 Task: Fork a repository to create a copy under your account.
Action: Mouse moved to (679, 52)
Screenshot: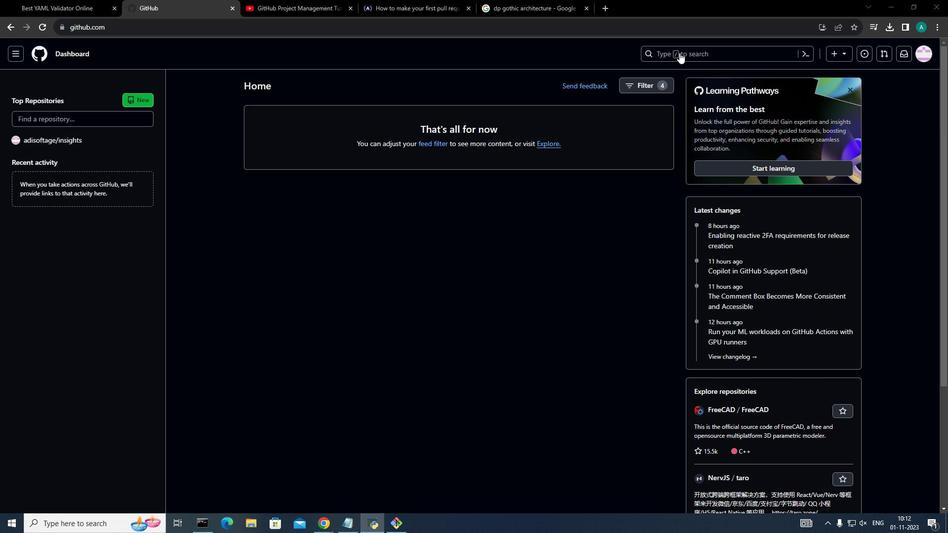 
Action: Mouse pressed left at (679, 52)
Screenshot: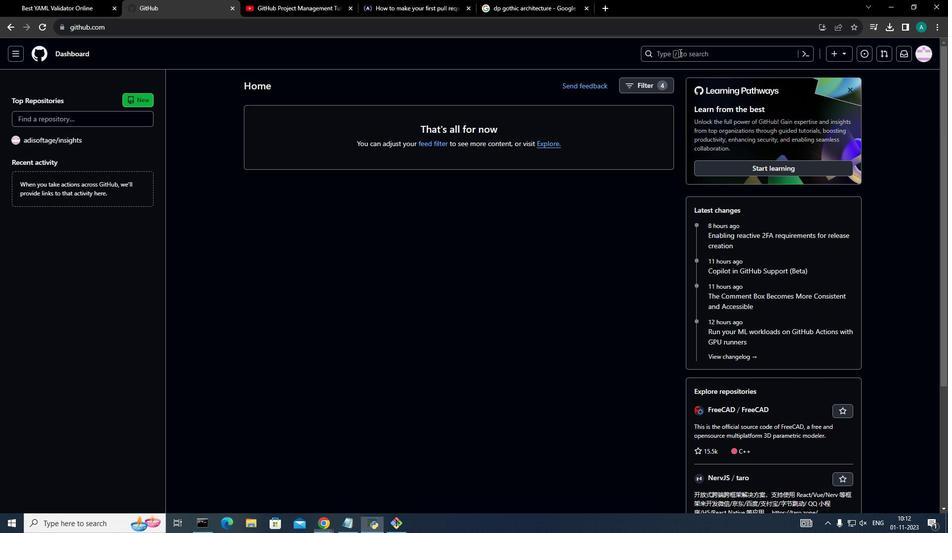 
Action: Mouse moved to (482, 72)
Screenshot: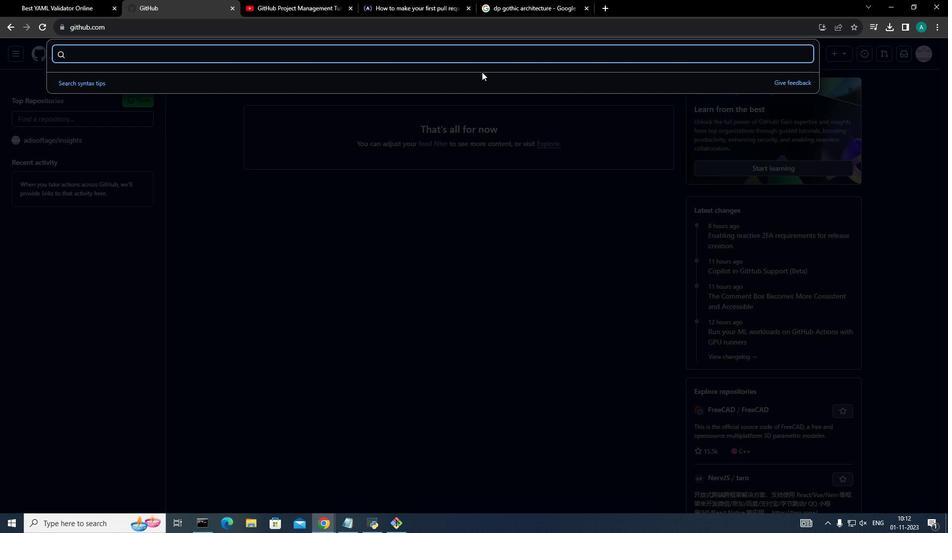 
Action: Key pressed stock<Key.space>prediction<Key.enter>
Screenshot: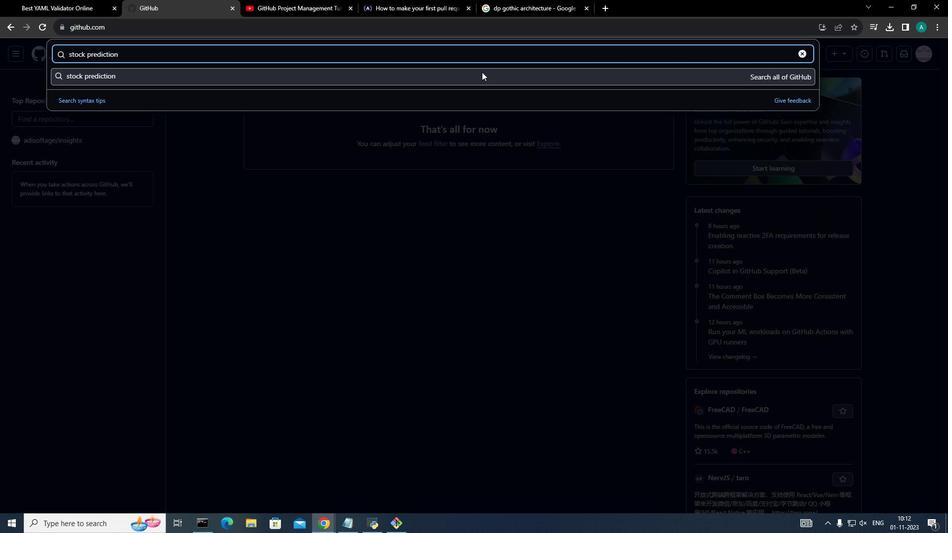 
Action: Mouse moved to (281, 115)
Screenshot: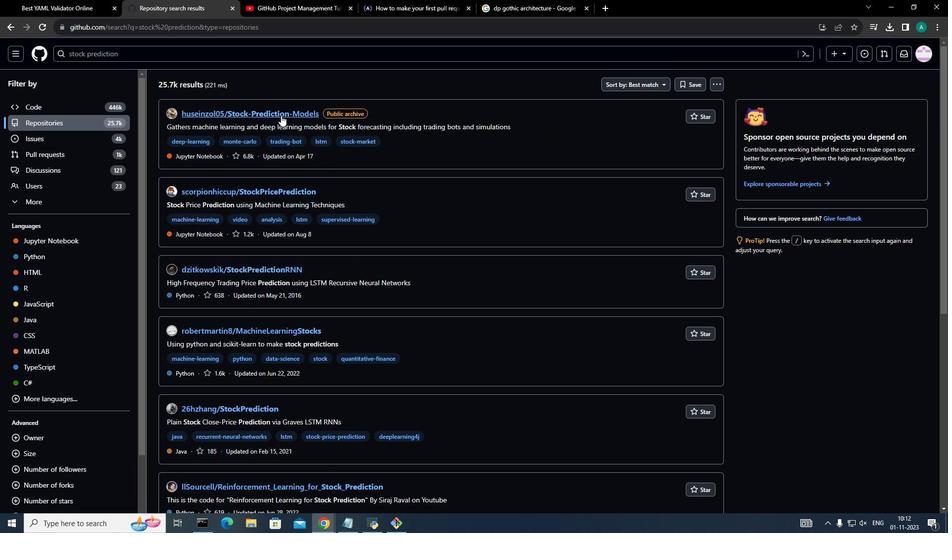 
Action: Mouse pressed left at (281, 115)
Screenshot: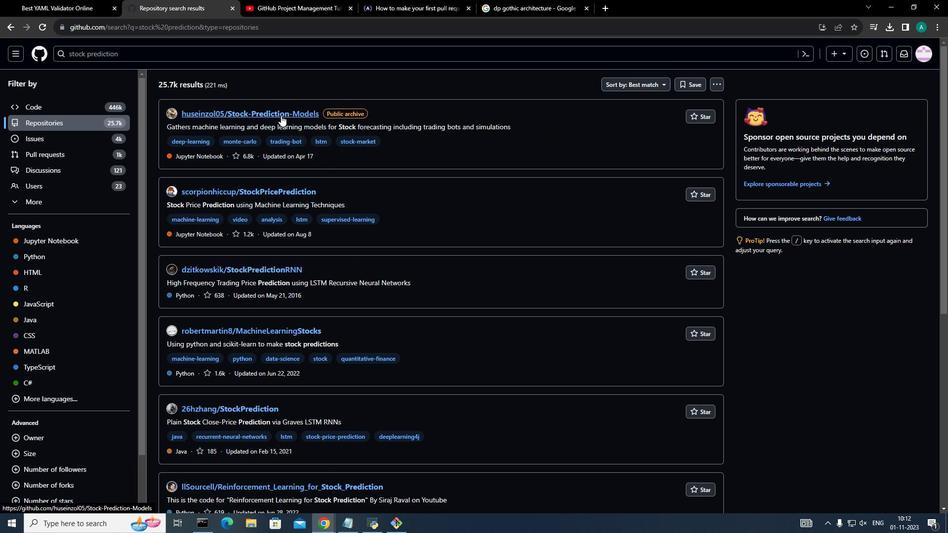 
Action: Mouse moved to (645, 121)
Screenshot: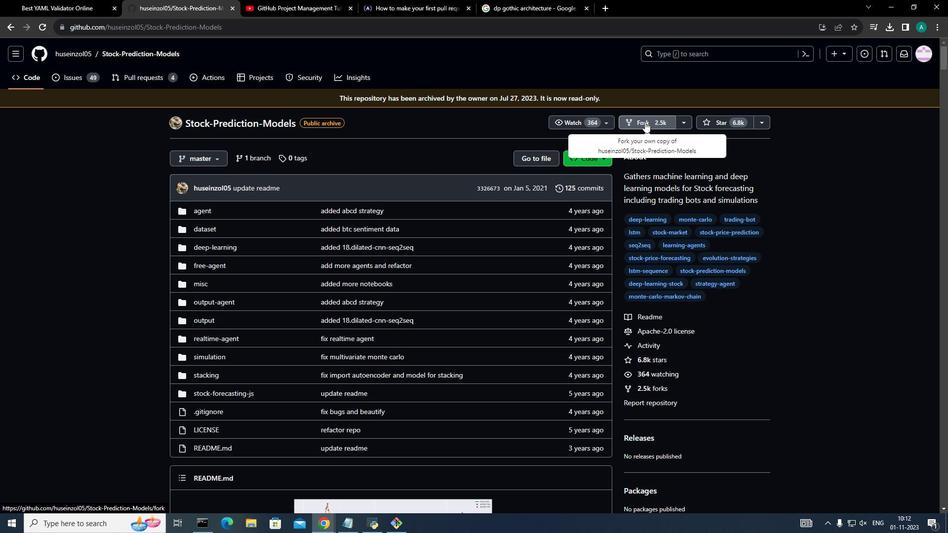 
Action: Mouse pressed left at (645, 121)
Screenshot: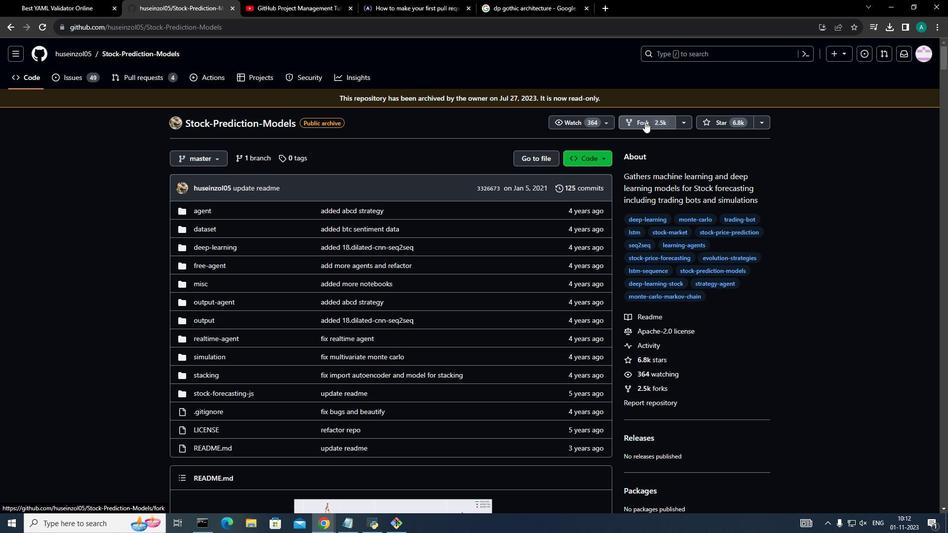 
Action: Mouse moved to (619, 362)
Screenshot: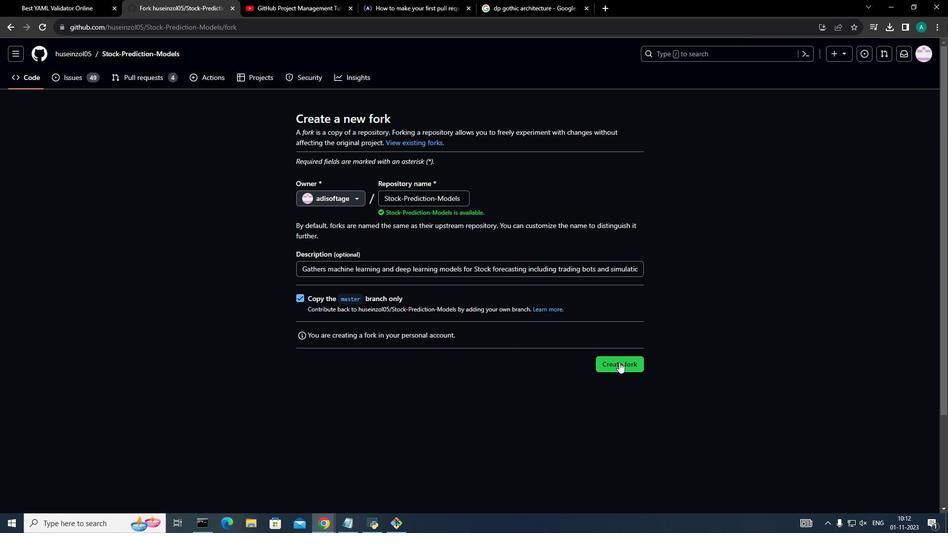 
Action: Mouse pressed left at (619, 362)
Screenshot: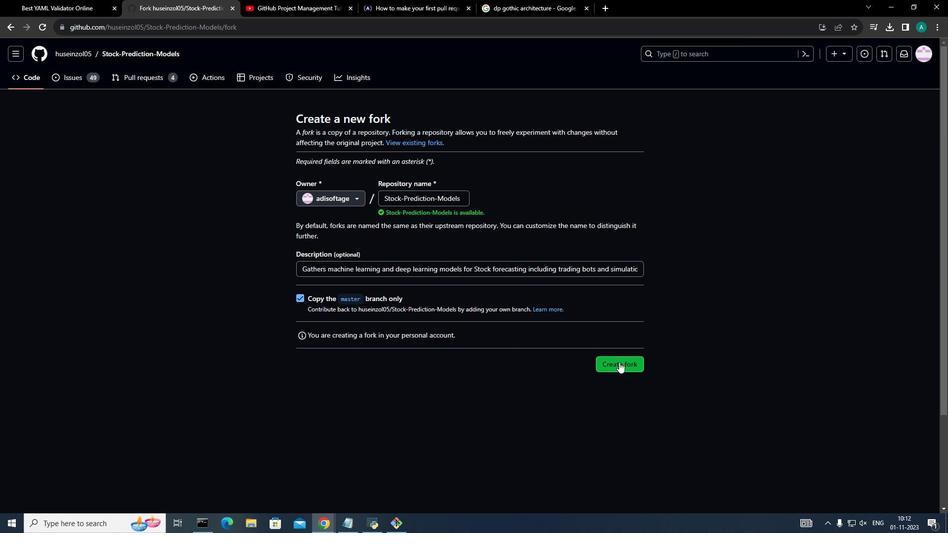 
Action: Mouse moved to (145, 228)
Screenshot: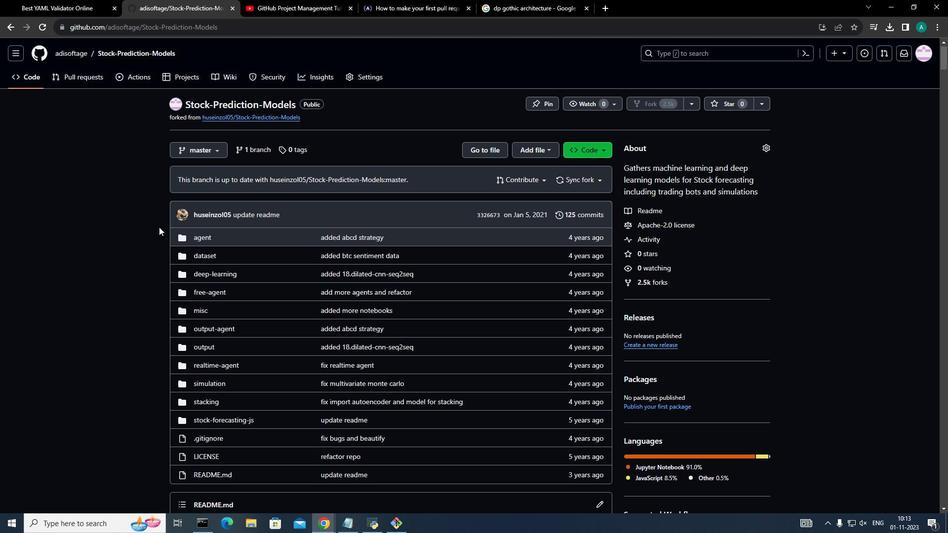 
Action: Mouse scrolled (145, 227) with delta (0, 0)
Screenshot: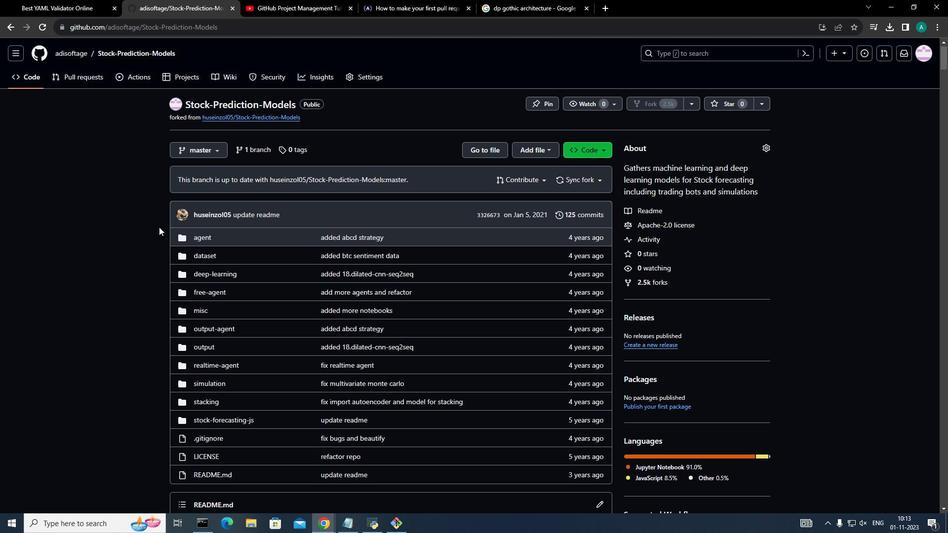 
Action: Mouse moved to (329, 235)
Screenshot: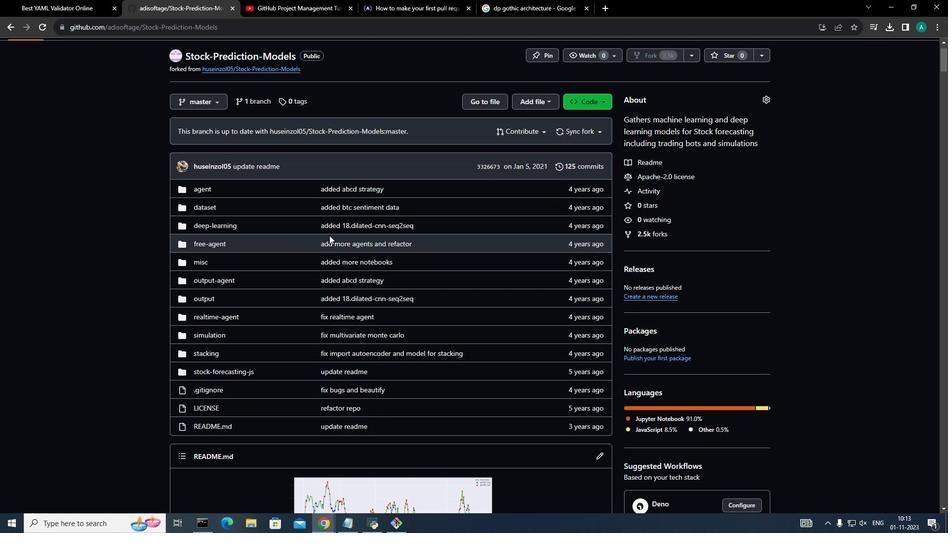 
Action: Mouse scrolled (329, 236) with delta (0, 0)
Screenshot: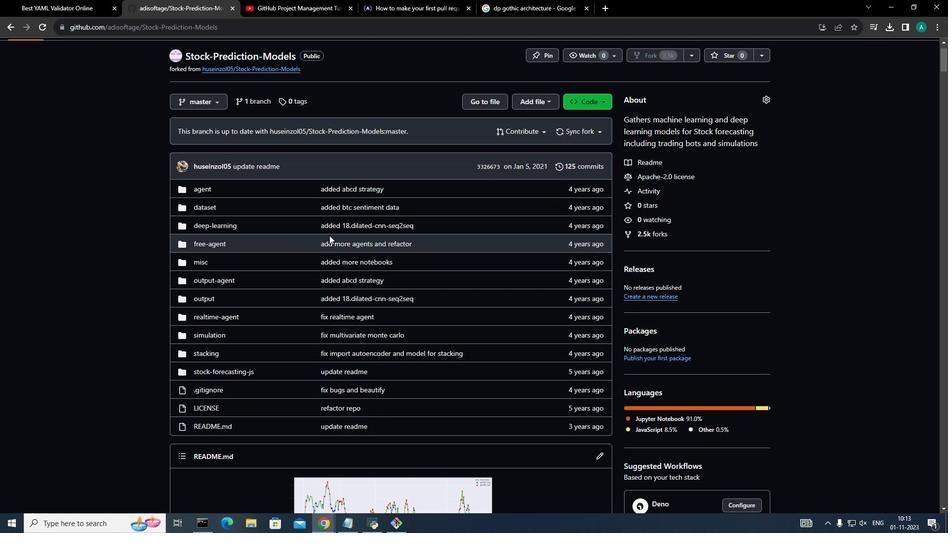 
Action: Mouse scrolled (329, 236) with delta (0, 0)
Screenshot: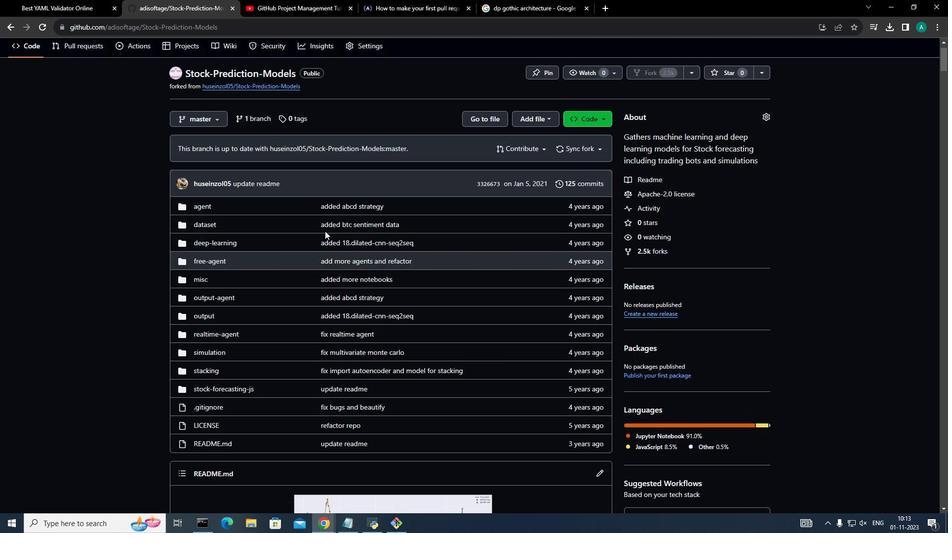 
Action: Mouse scrolled (329, 236) with delta (0, 0)
Screenshot: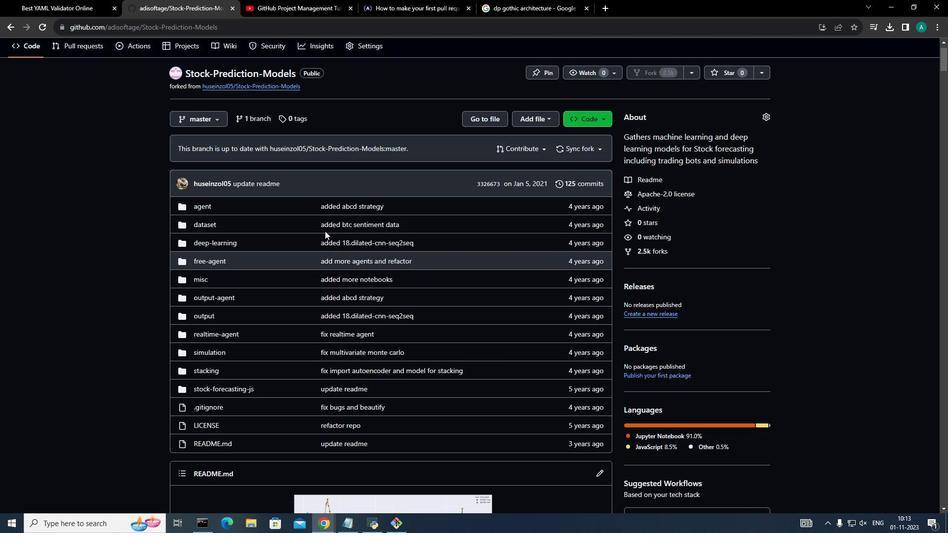 
Action: Mouse moved to (69, 54)
Screenshot: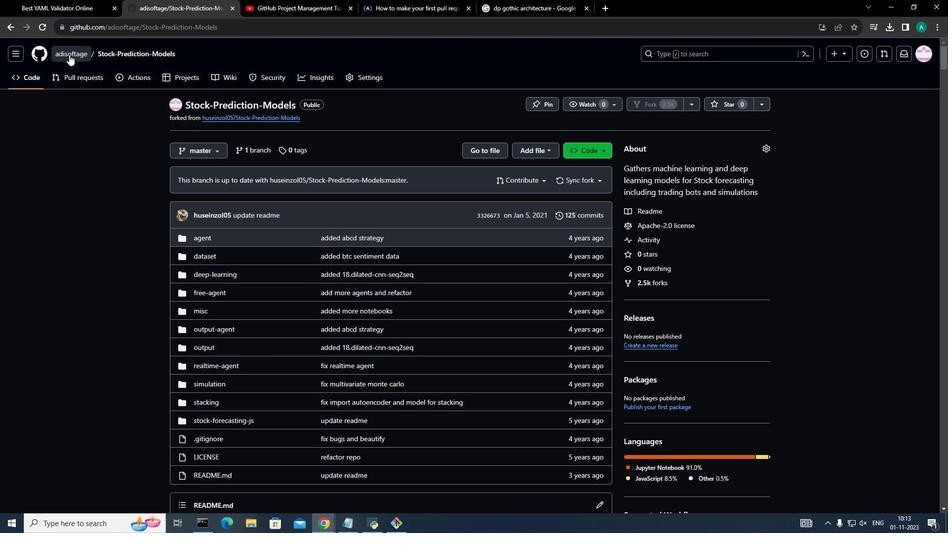 
Action: Mouse pressed left at (69, 54)
Screenshot: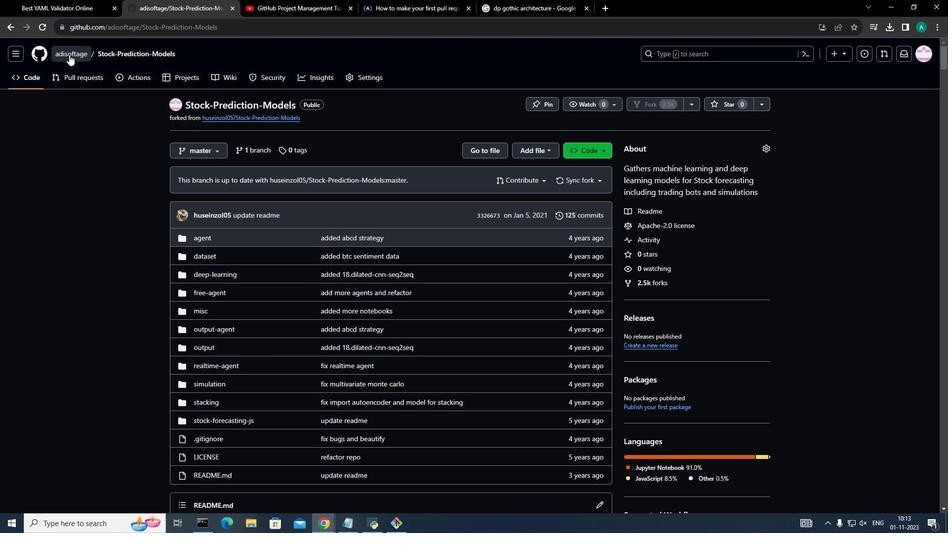 
Action: Mouse moved to (105, 76)
Screenshot: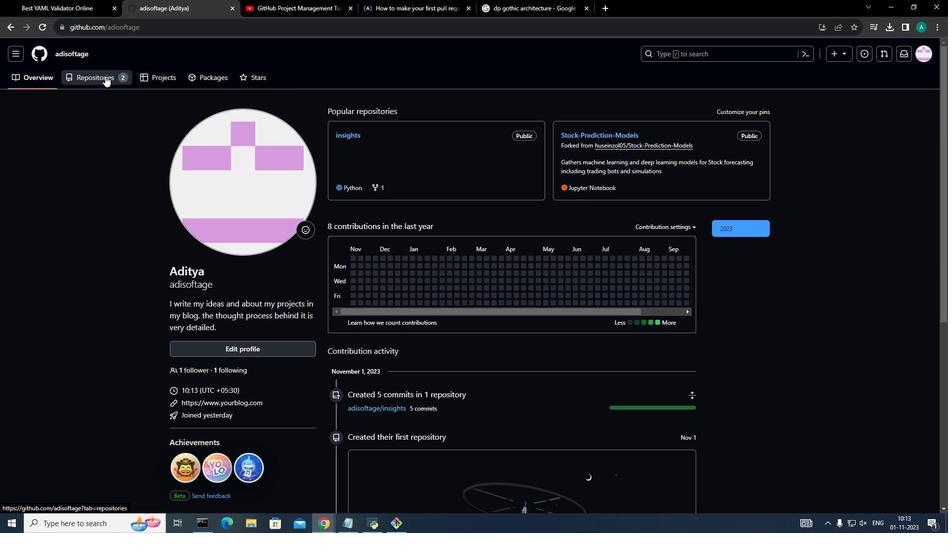 
Action: Mouse pressed left at (105, 76)
Screenshot: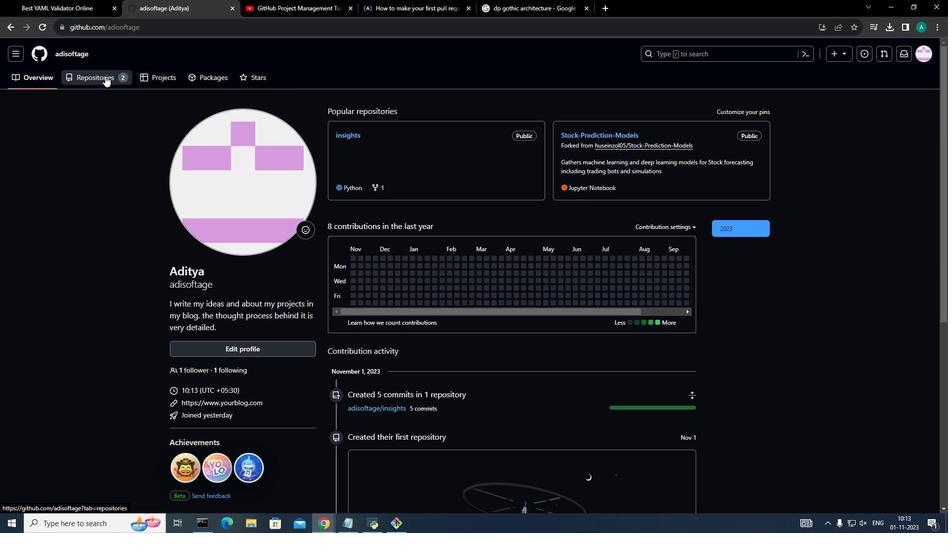 
Action: Mouse moved to (394, 204)
Screenshot: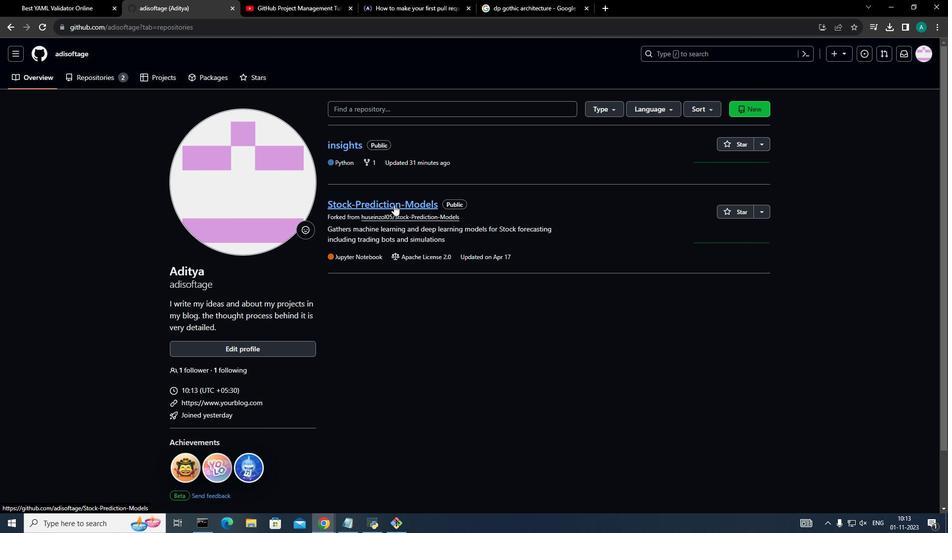 
Action: Mouse pressed left at (394, 204)
Screenshot: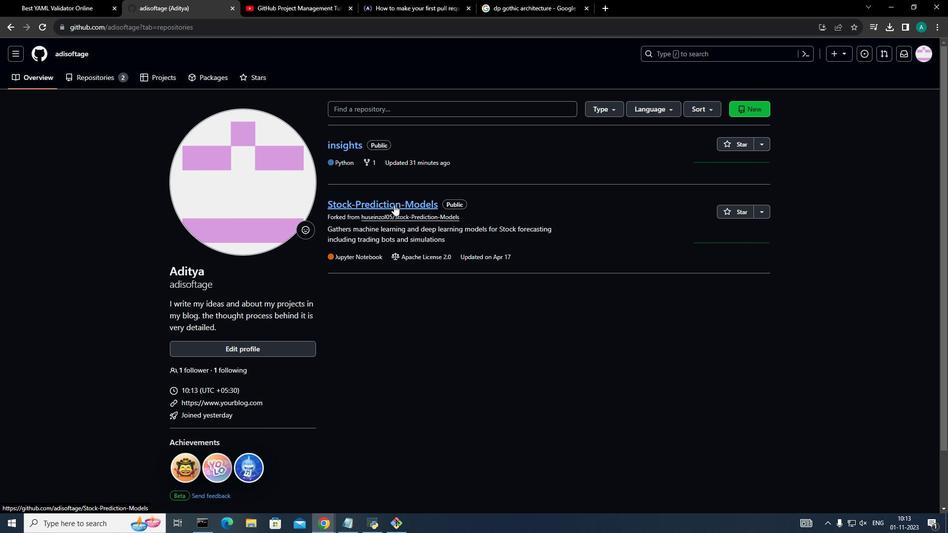 
Action: Mouse moved to (384, 186)
Screenshot: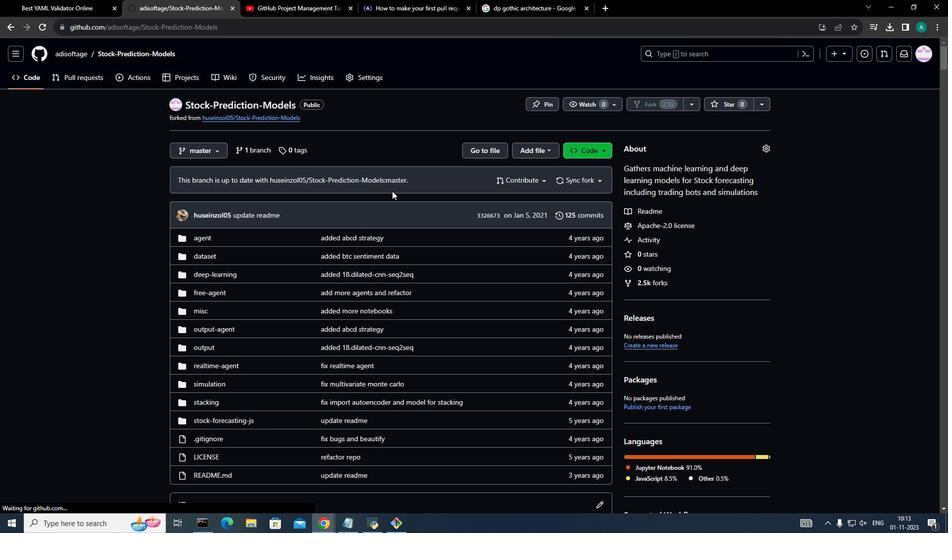 
